 Task: Toggle the use version 2 in the experimental.
Action: Mouse moved to (44, 475)
Screenshot: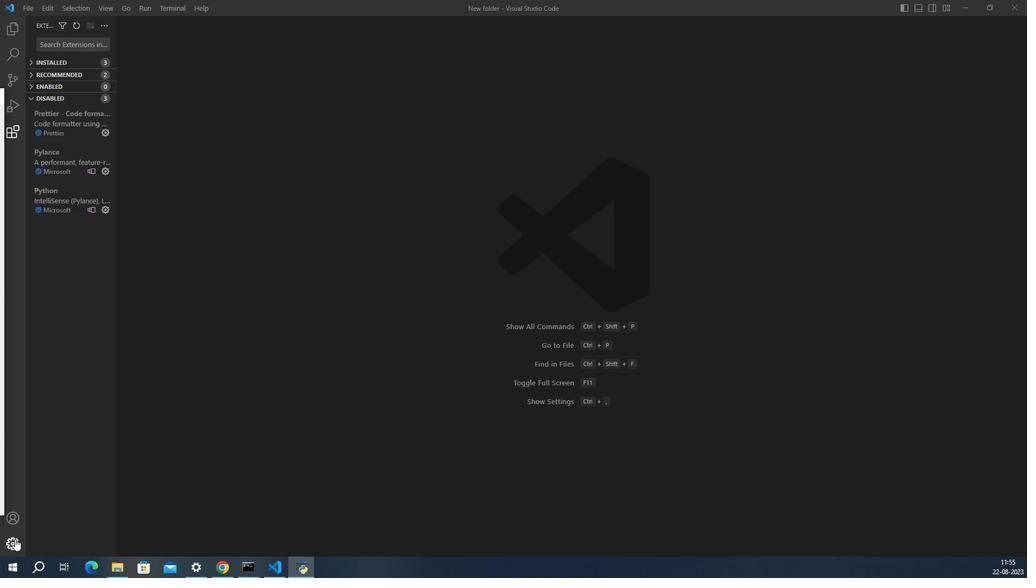 
Action: Mouse pressed left at (44, 475)
Screenshot: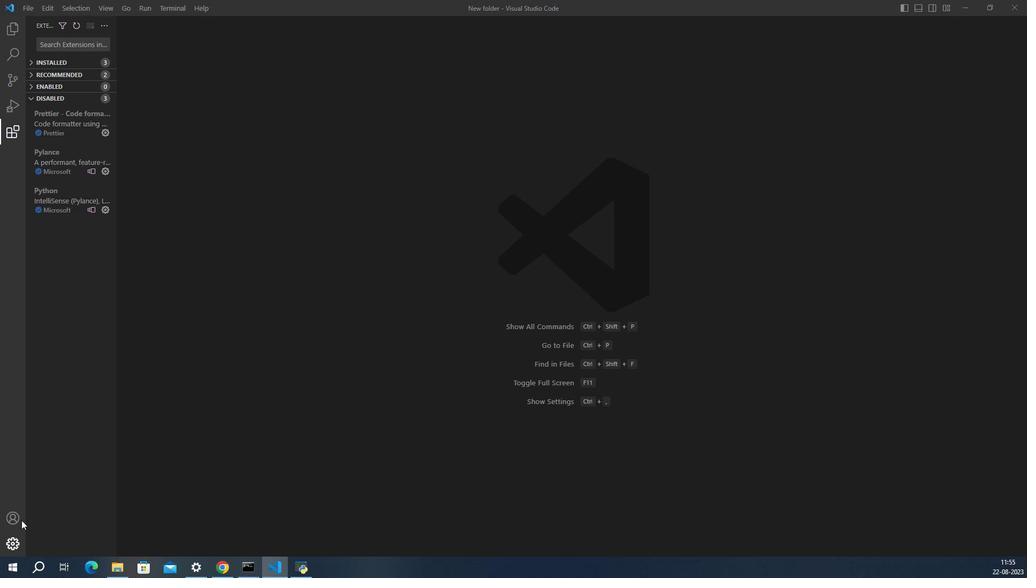 
Action: Mouse moved to (93, 466)
Screenshot: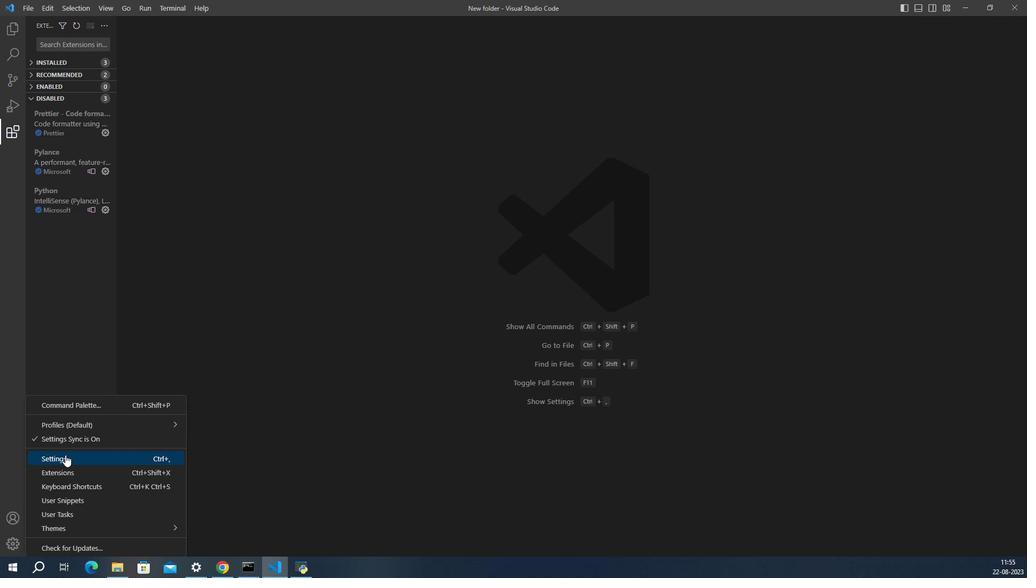 
Action: Mouse pressed left at (93, 466)
Screenshot: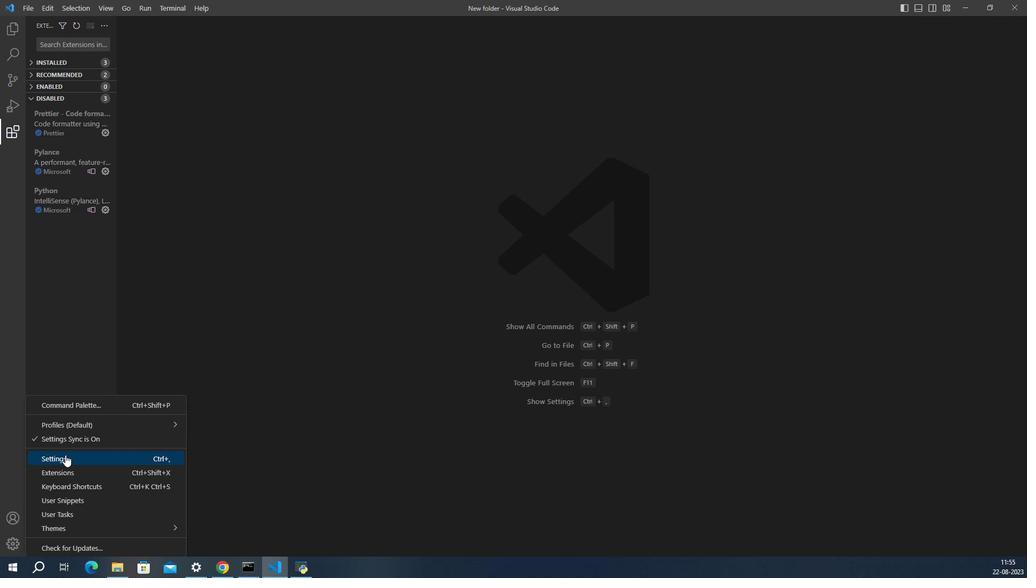 
Action: Mouse moved to (473, 467)
Screenshot: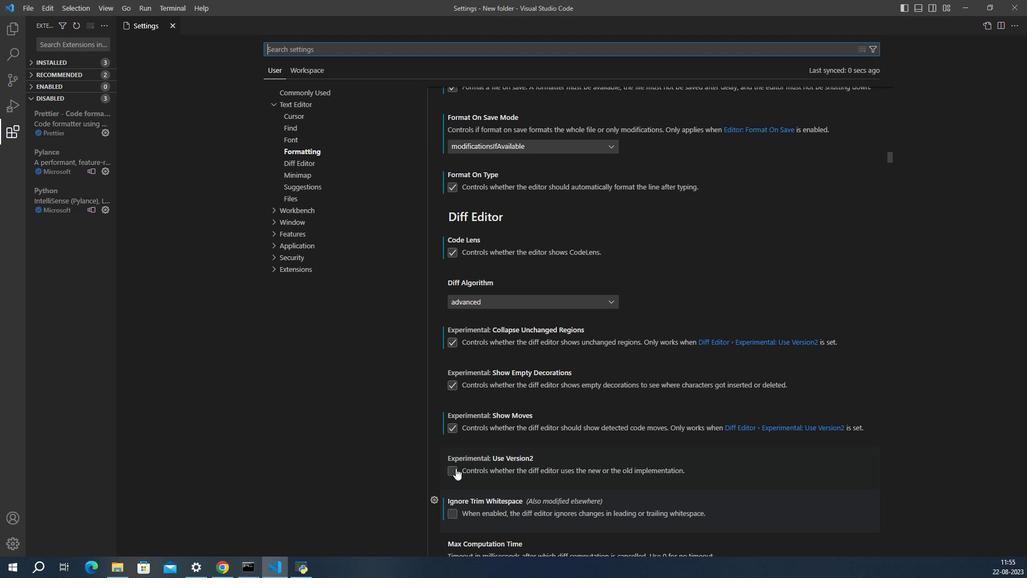 
Action: Mouse pressed left at (473, 467)
Screenshot: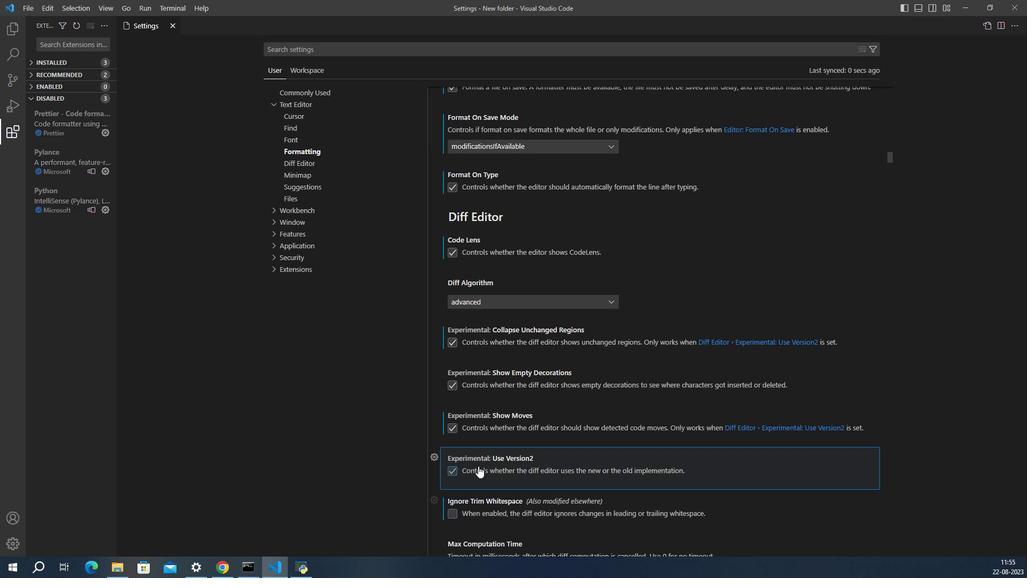 
Action: Mouse moved to (496, 467)
Screenshot: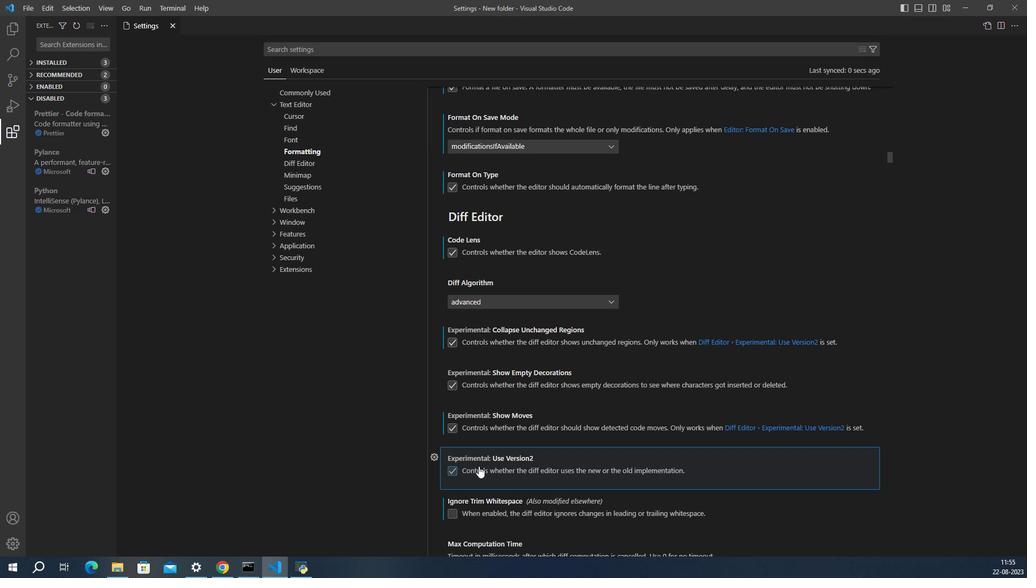 
